 Task: Change Fast Key To Off Slow
Action: Mouse moved to (46, 14)
Screenshot: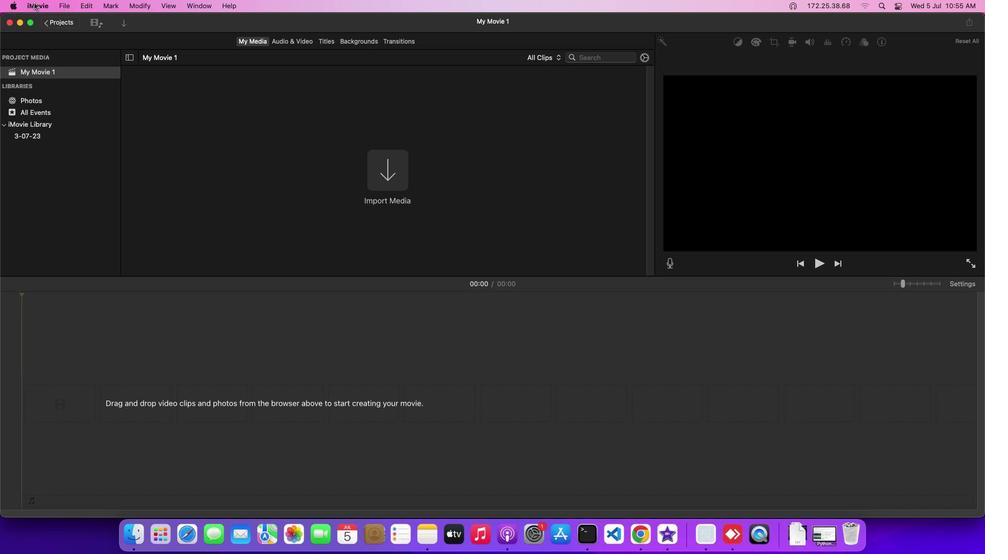 
Action: Mouse pressed left at (46, 14)
Screenshot: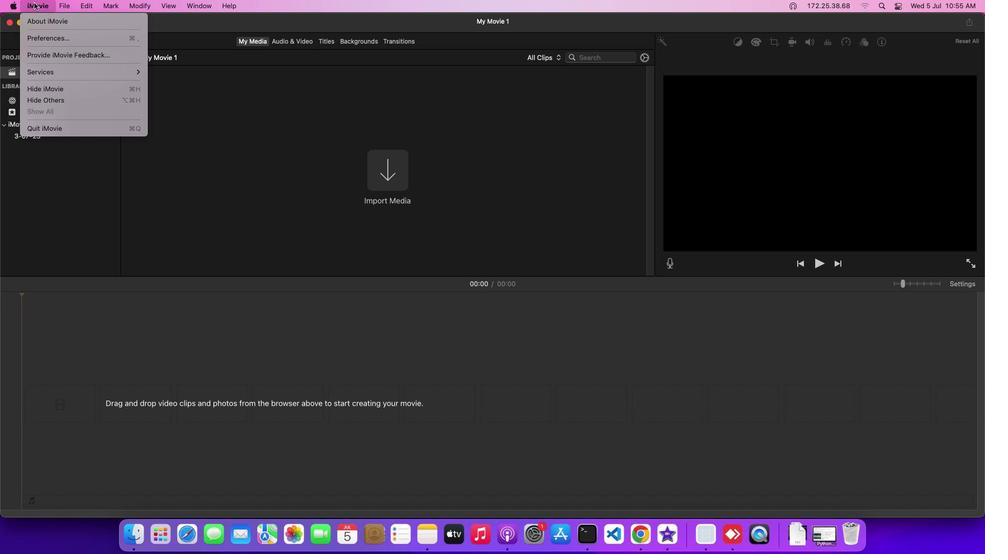 
Action: Mouse moved to (54, 84)
Screenshot: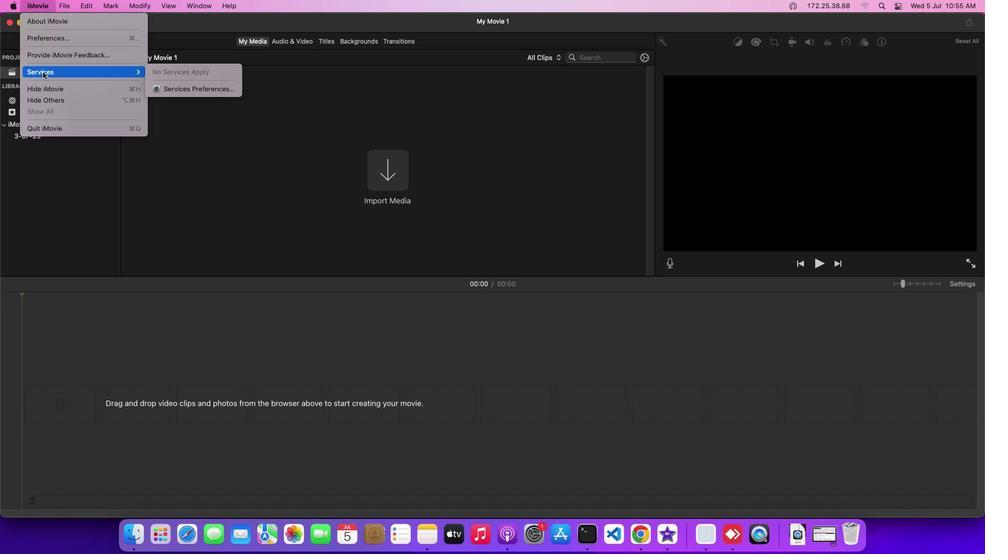 
Action: Mouse pressed left at (54, 84)
Screenshot: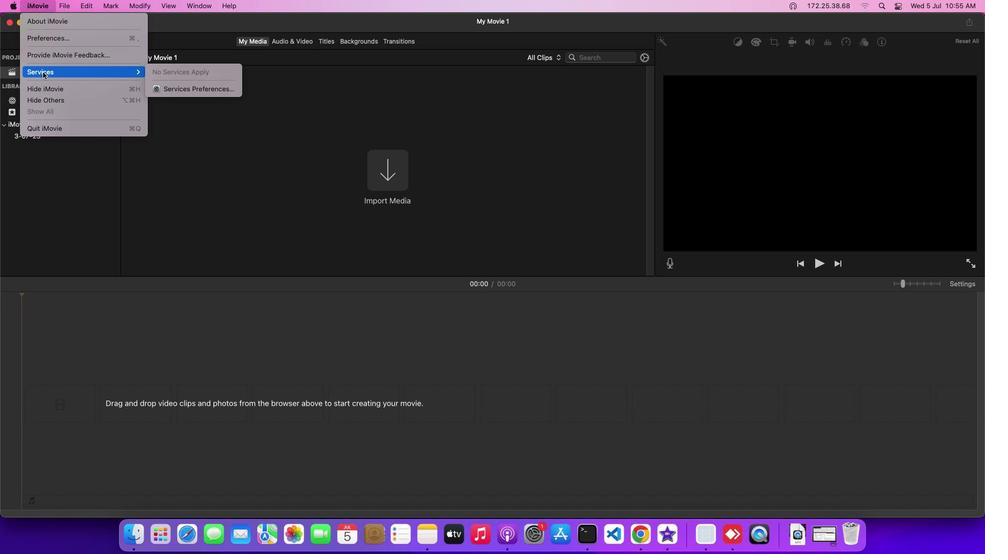 
Action: Mouse moved to (187, 106)
Screenshot: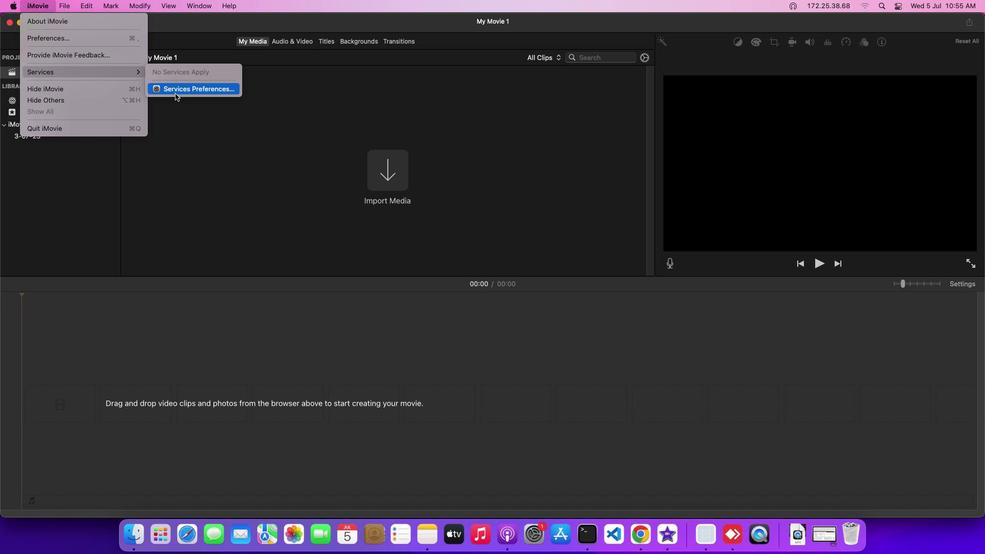 
Action: Mouse pressed left at (187, 106)
Screenshot: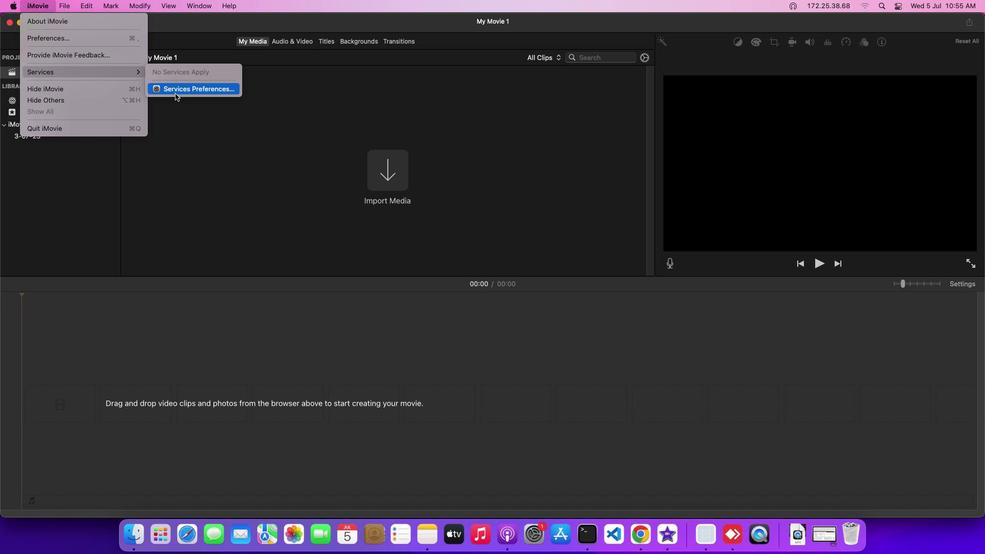 
Action: Mouse moved to (502, 163)
Screenshot: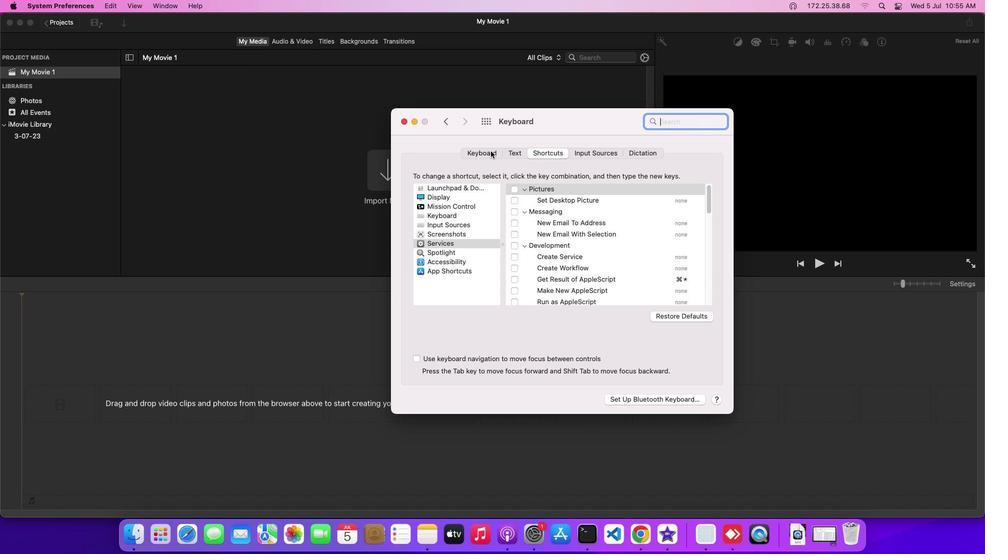 
Action: Mouse pressed left at (502, 163)
Screenshot: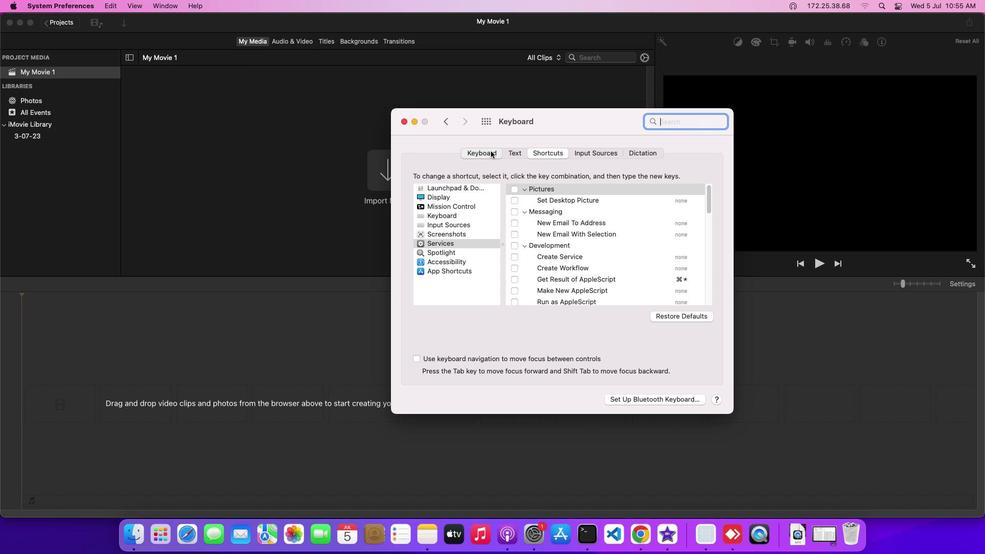 
Action: Mouse moved to (547, 204)
Screenshot: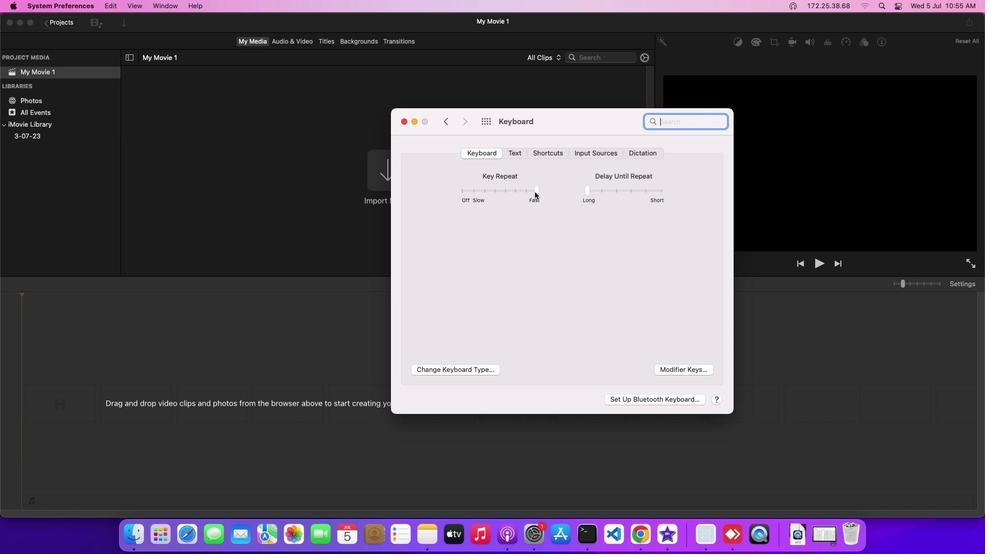 
Action: Mouse pressed left at (547, 204)
Screenshot: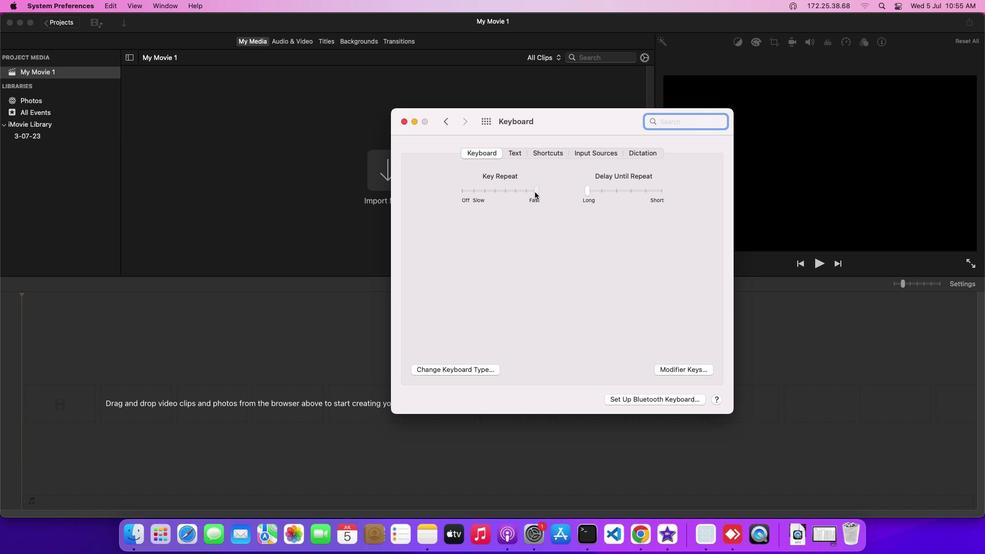 
Action: Mouse moved to (513, 233)
Screenshot: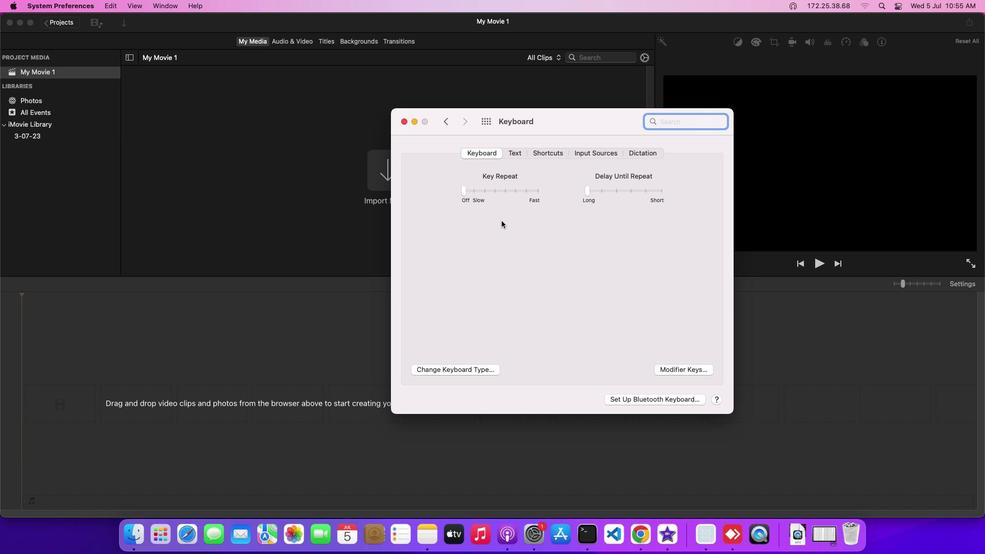 
Action: Mouse pressed left at (513, 233)
Screenshot: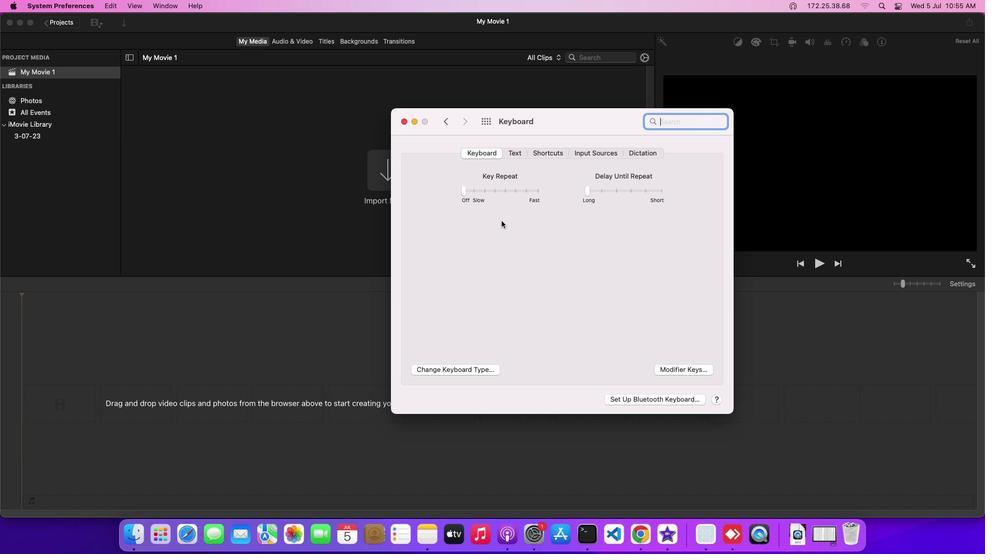 
